 Task: Change object animations to zoom out.
Action: Mouse moved to (173, 83)
Screenshot: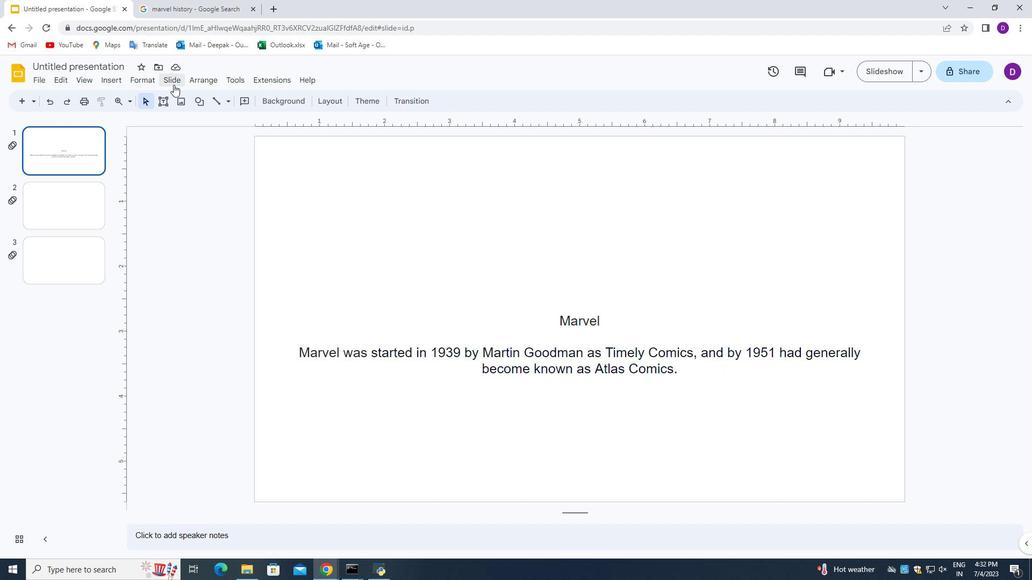 
Action: Mouse pressed left at (173, 83)
Screenshot: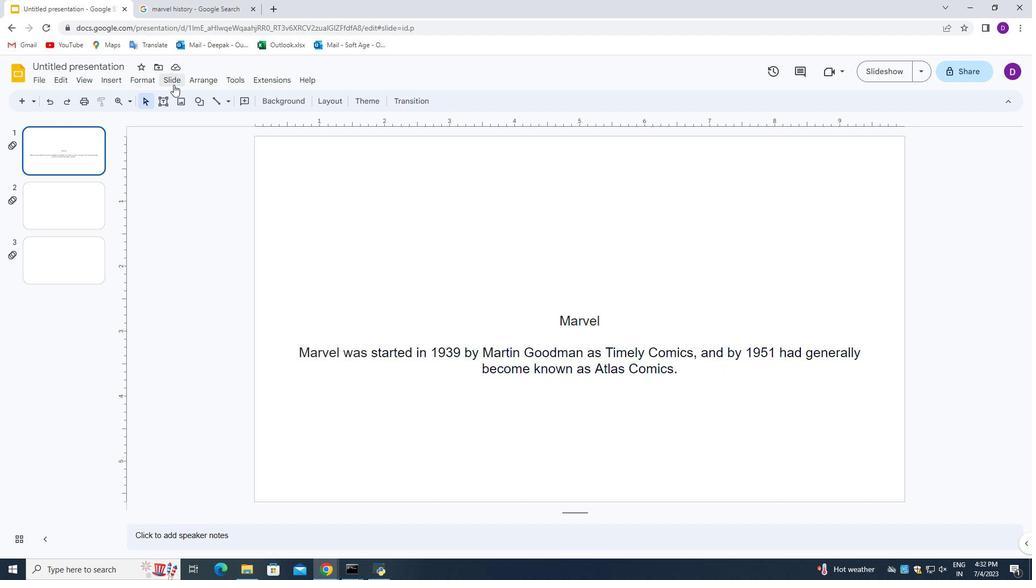
Action: Mouse moved to (216, 232)
Screenshot: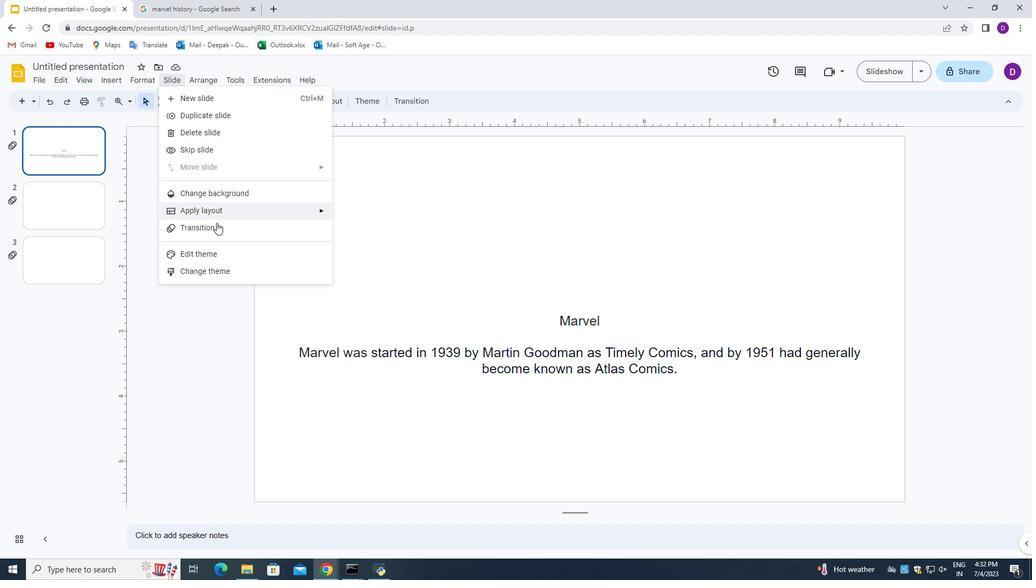 
Action: Mouse pressed left at (216, 232)
Screenshot: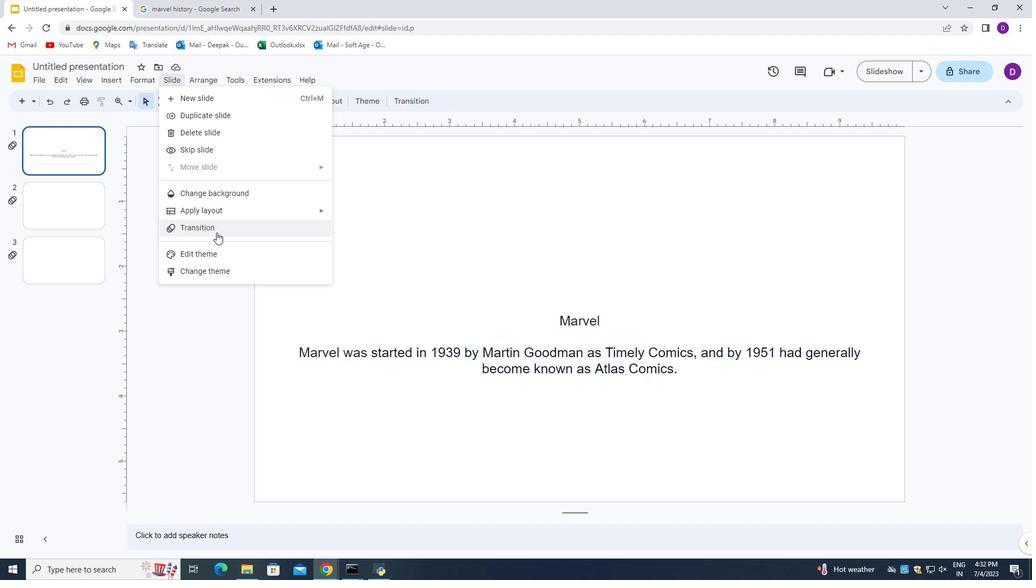 
Action: Mouse moved to (875, 339)
Screenshot: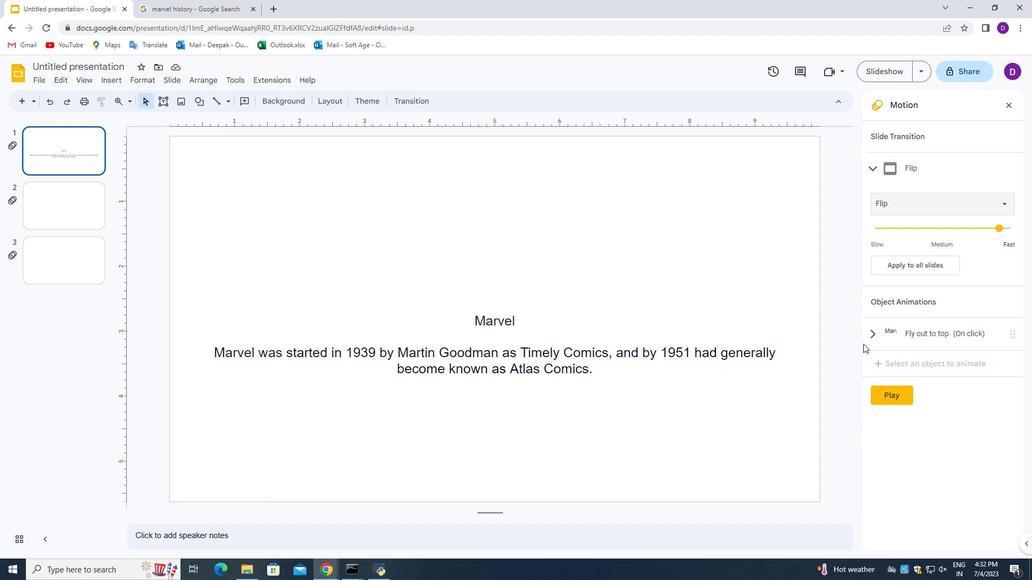 
Action: Mouse pressed left at (875, 339)
Screenshot: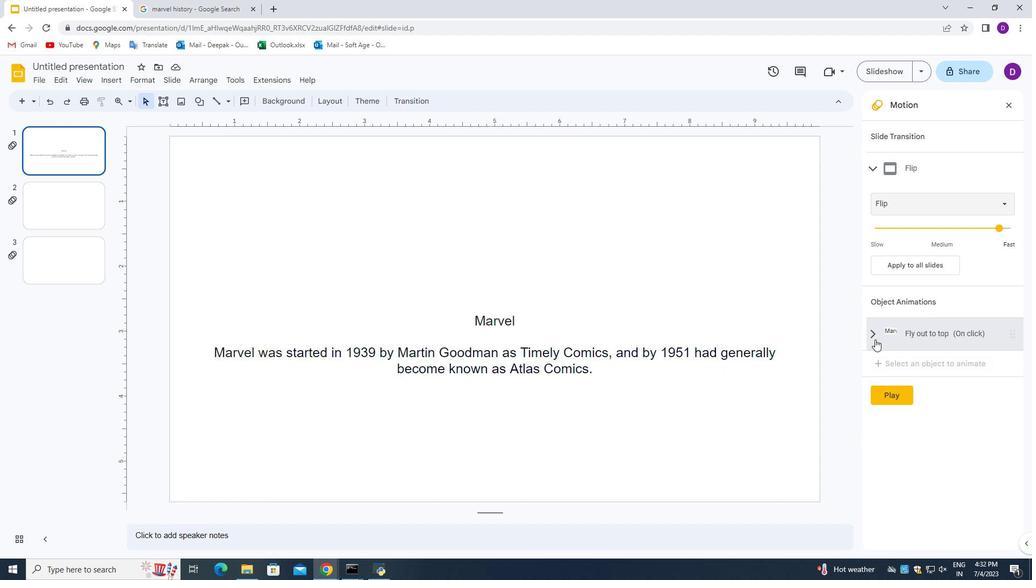 
Action: Mouse moved to (1003, 270)
Screenshot: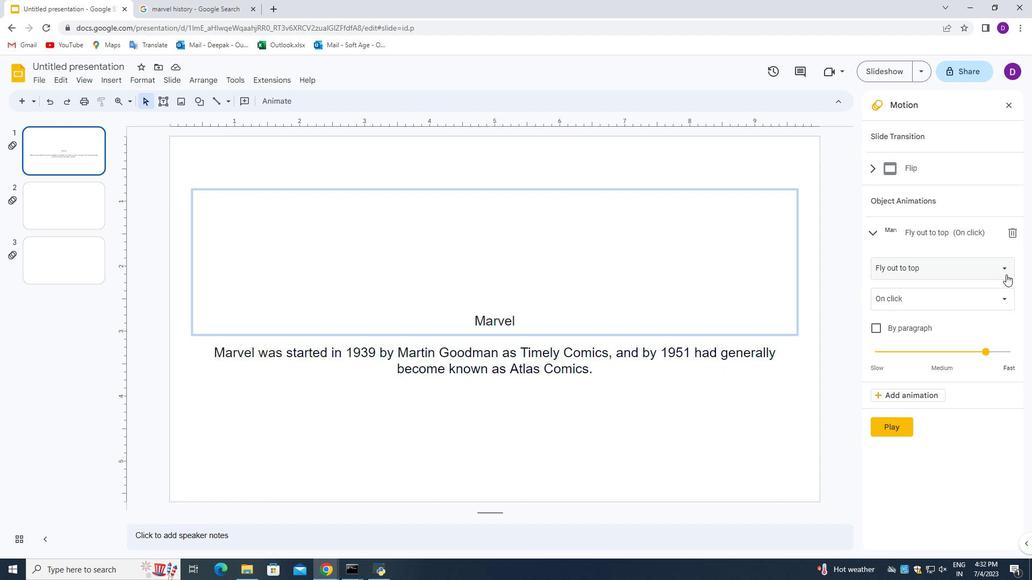 
Action: Mouse pressed left at (1003, 270)
Screenshot: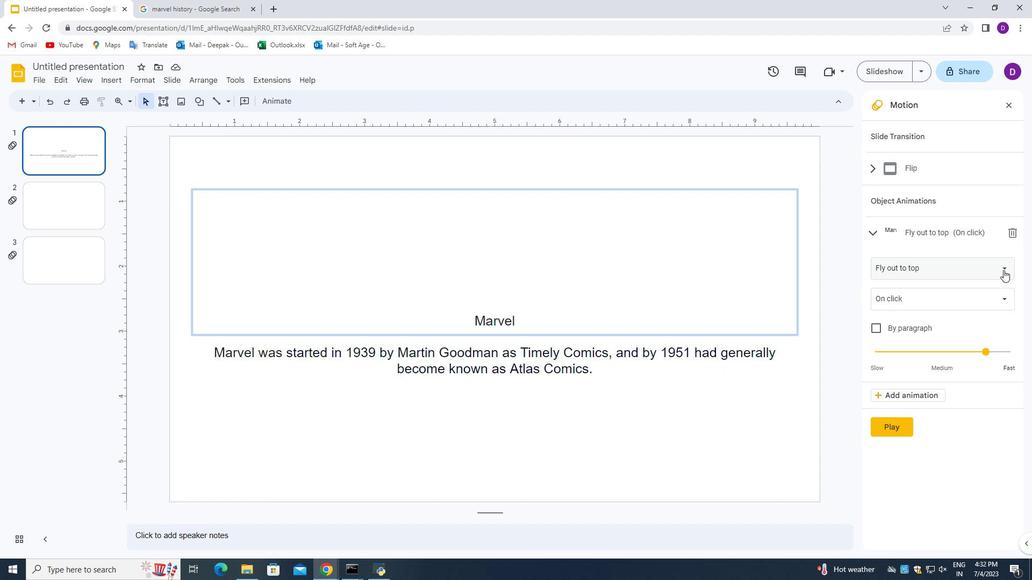 
Action: Mouse moved to (914, 501)
Screenshot: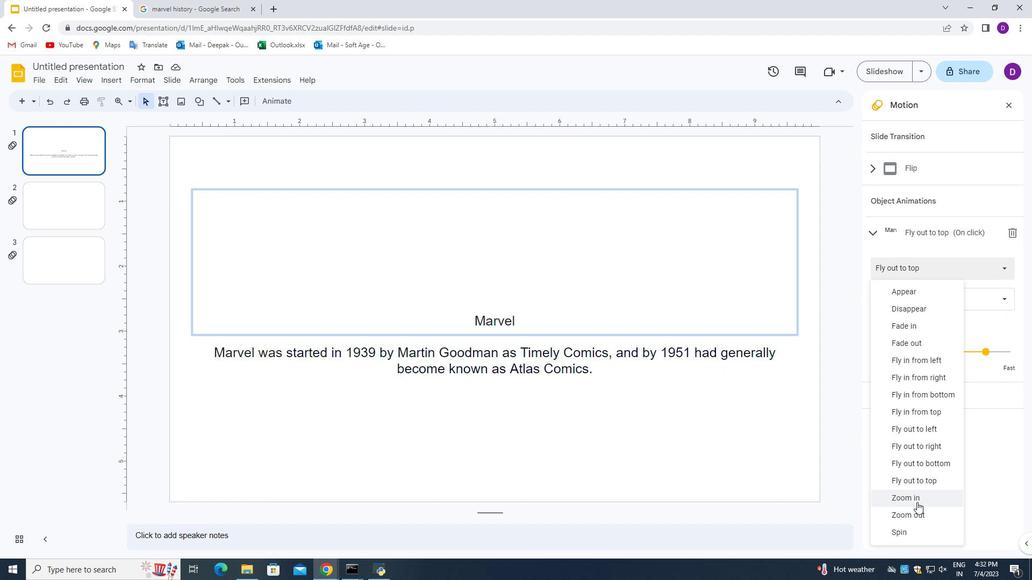 
Action: Mouse pressed left at (914, 501)
Screenshot: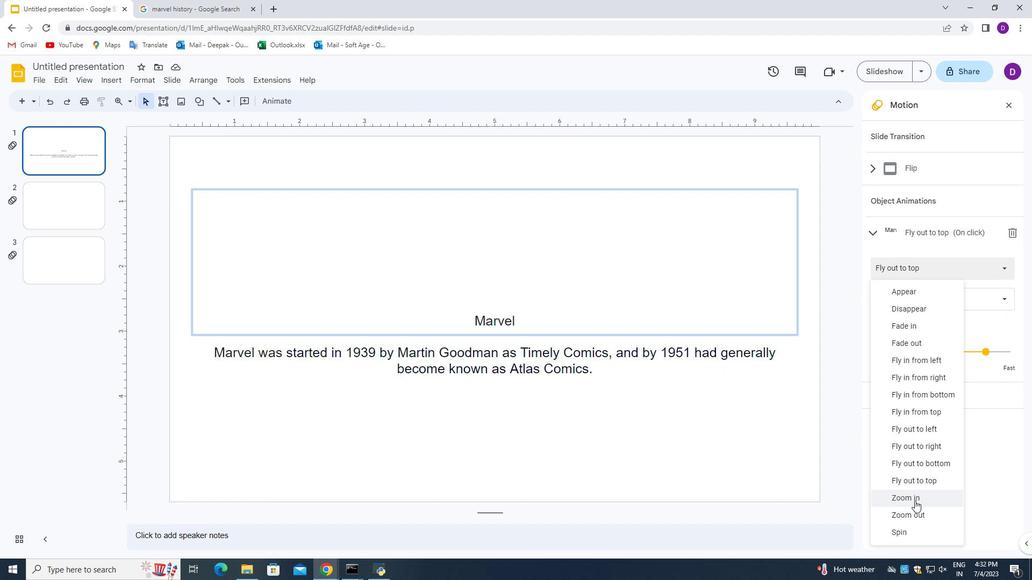
Action: Mouse moved to (568, 294)
Screenshot: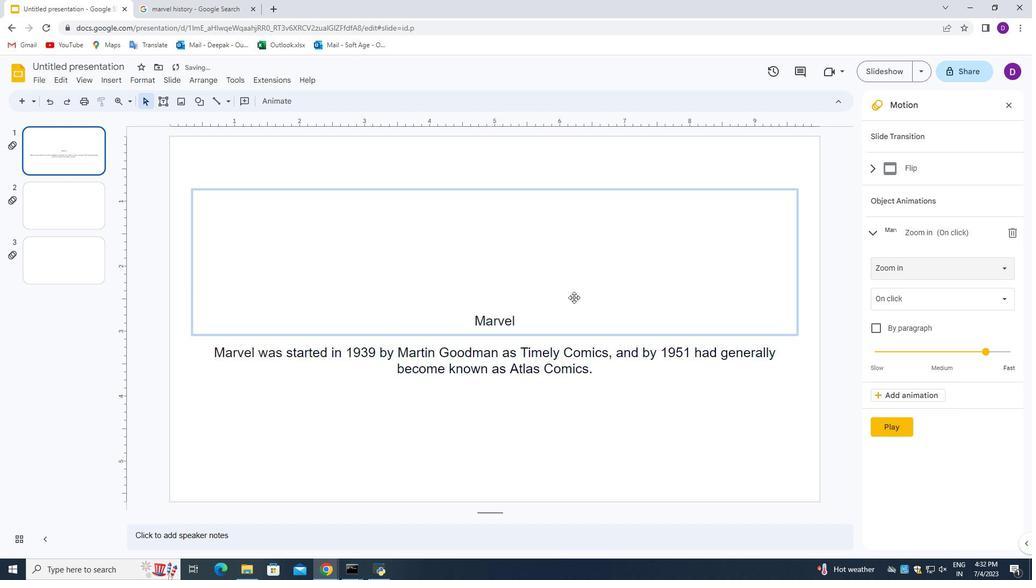 
